 Task: Font style For heading Use Liberation Sans with violet colour & bold. font size for heading '12 Pt. 'Change the font style of data to Arial Blackand font size to  14 Pt. Change the alignment of both headline & data to  Align right. In the sheet  auditingSalesBySKU
Action: Mouse moved to (60, 91)
Screenshot: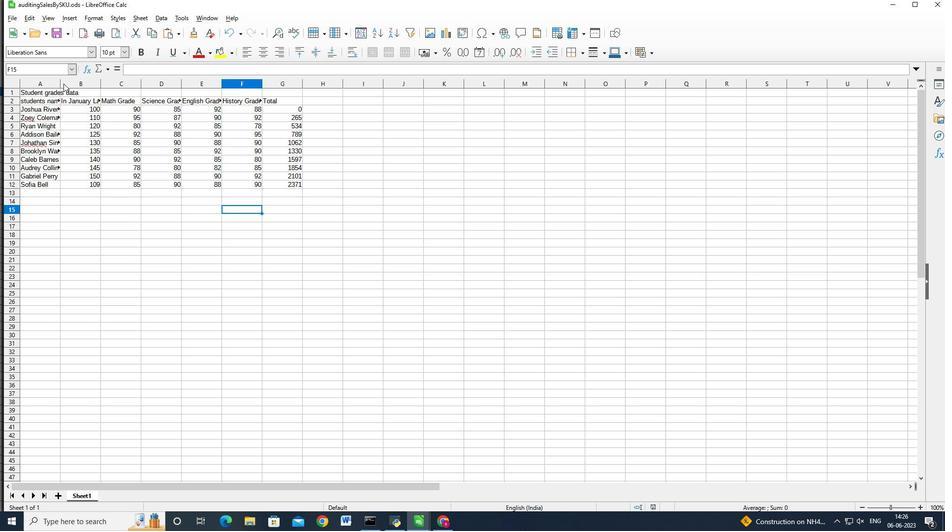 
Action: Mouse pressed left at (60, 91)
Screenshot: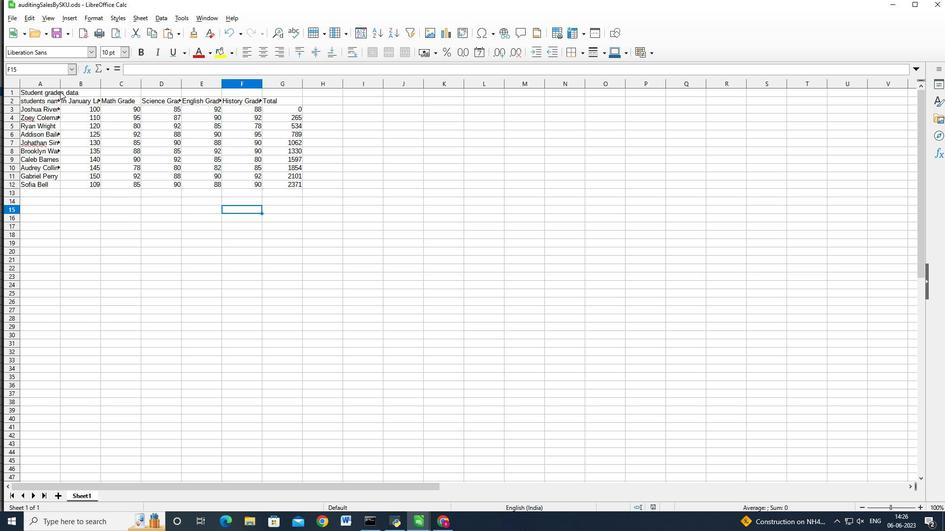 
Action: Mouse moved to (50, 92)
Screenshot: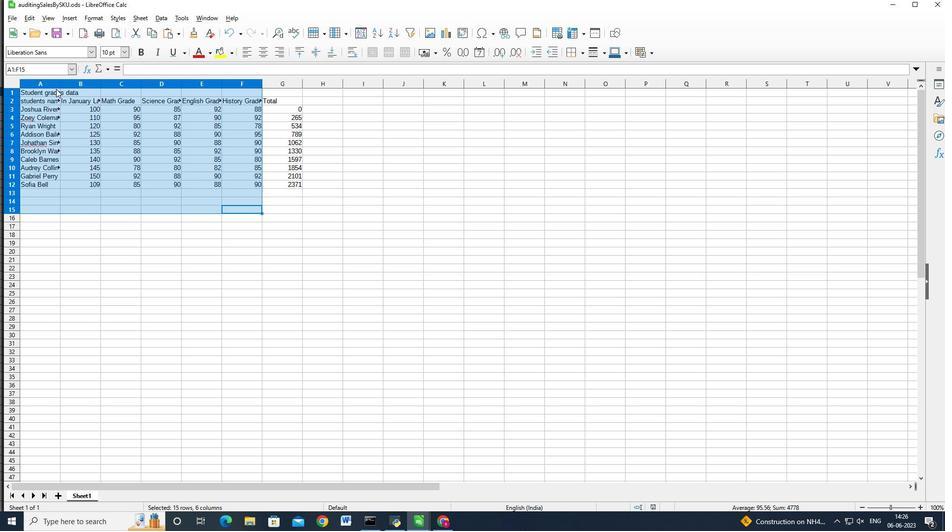 
Action: Mouse pressed left at (50, 92)
Screenshot: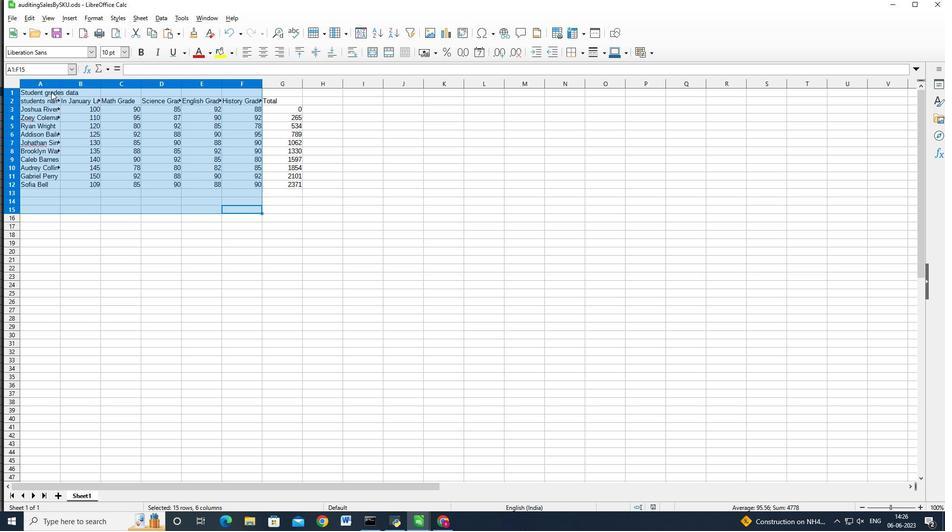 
Action: Mouse moved to (99, 320)
Screenshot: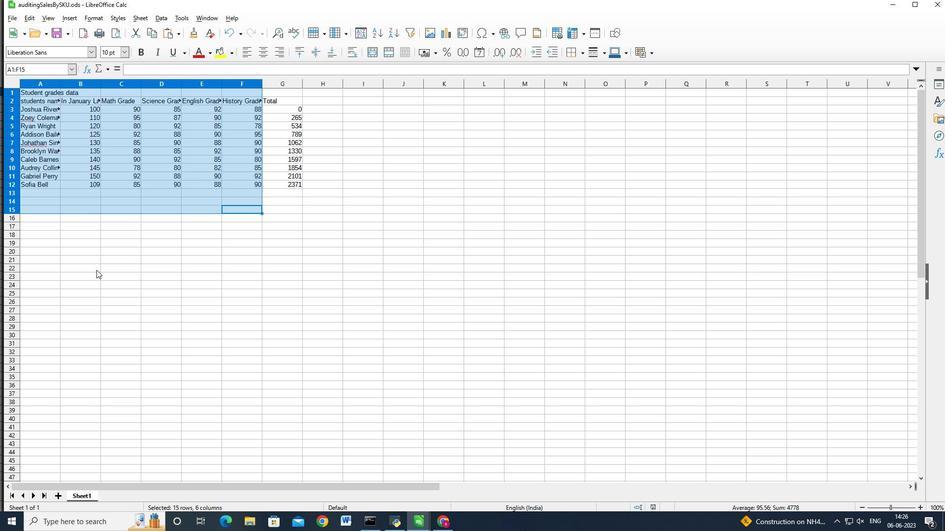 
Action: Mouse pressed right at (99, 320)
Screenshot: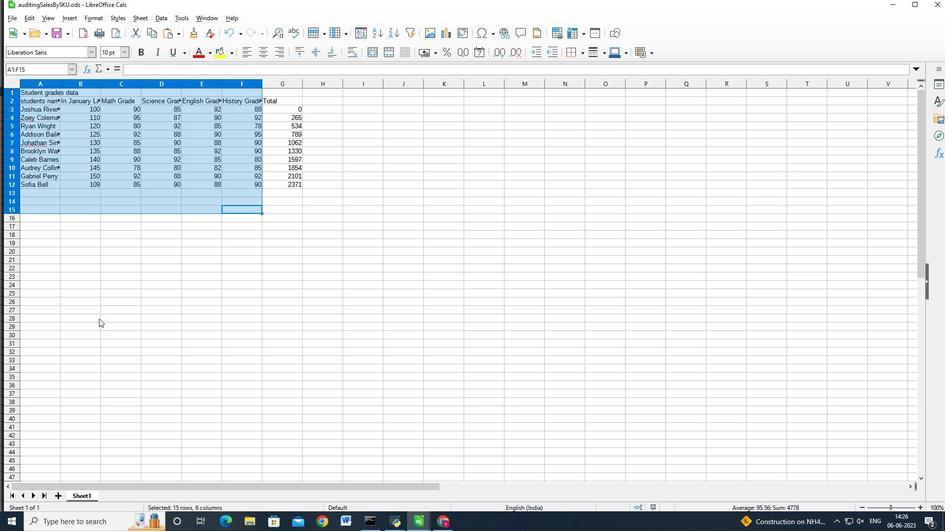 
Action: Mouse moved to (59, 88)
Screenshot: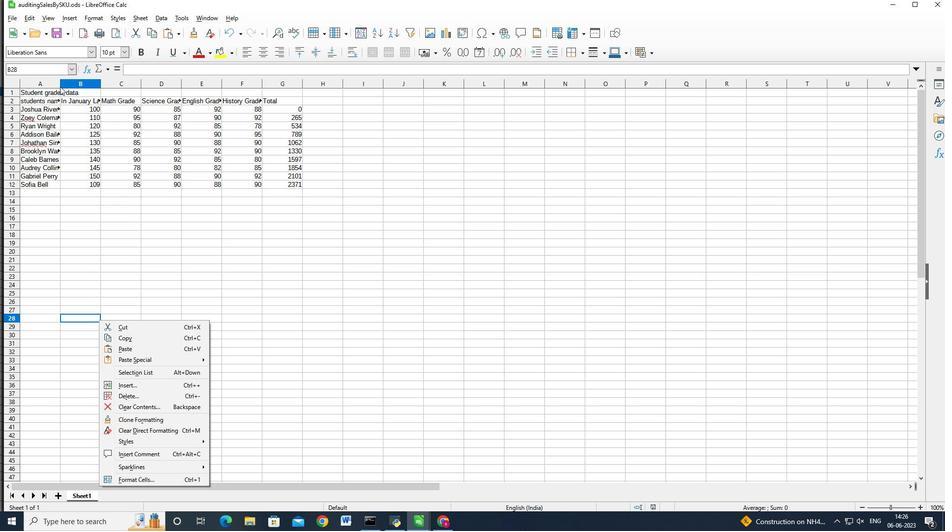
Action: Mouse pressed left at (59, 88)
Screenshot: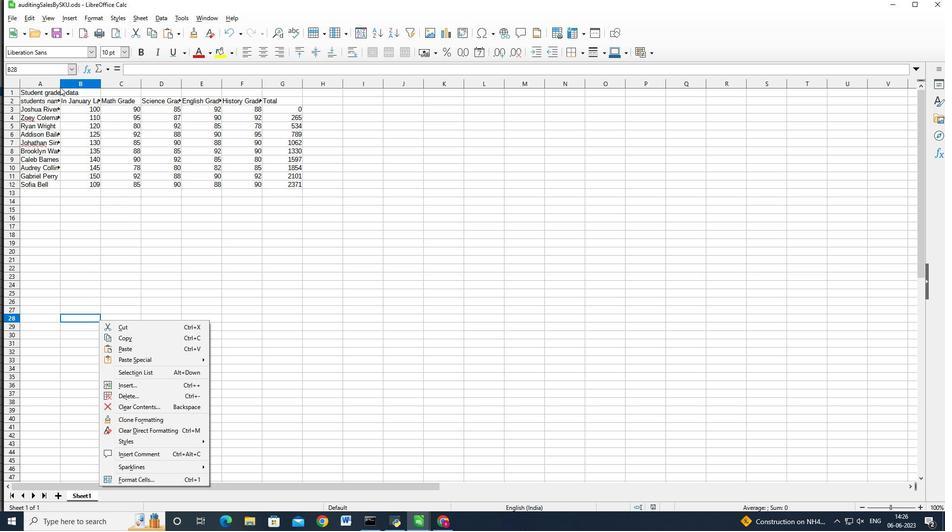 
Action: Mouse moved to (51, 94)
Screenshot: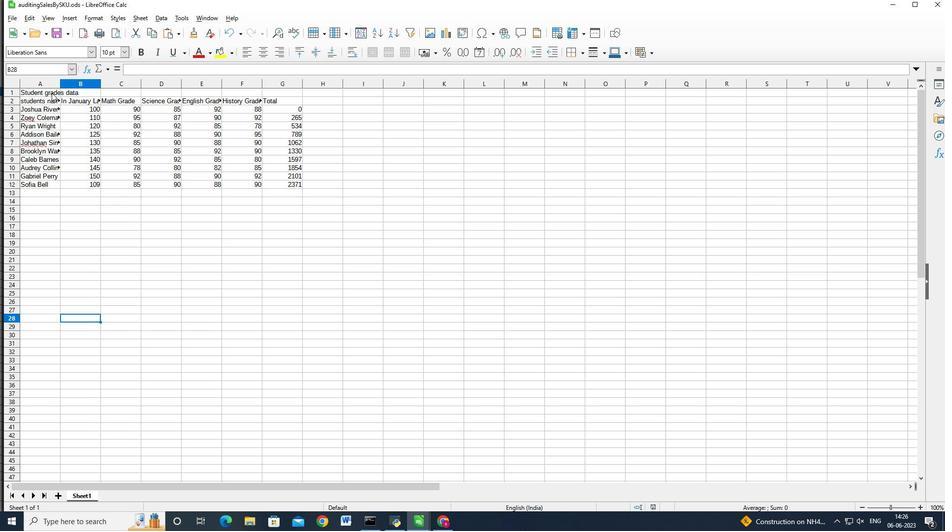 
Action: Mouse pressed left at (51, 94)
Screenshot: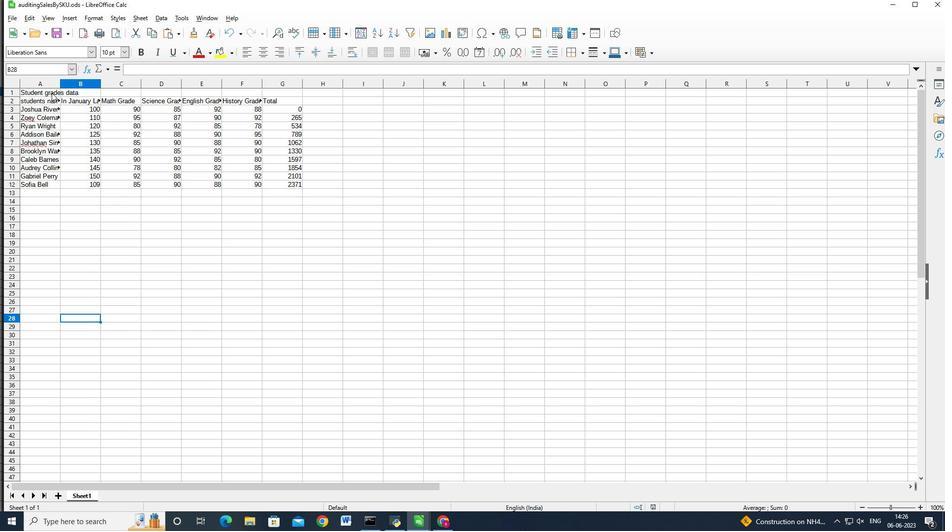 
Action: Mouse moved to (59, 84)
Screenshot: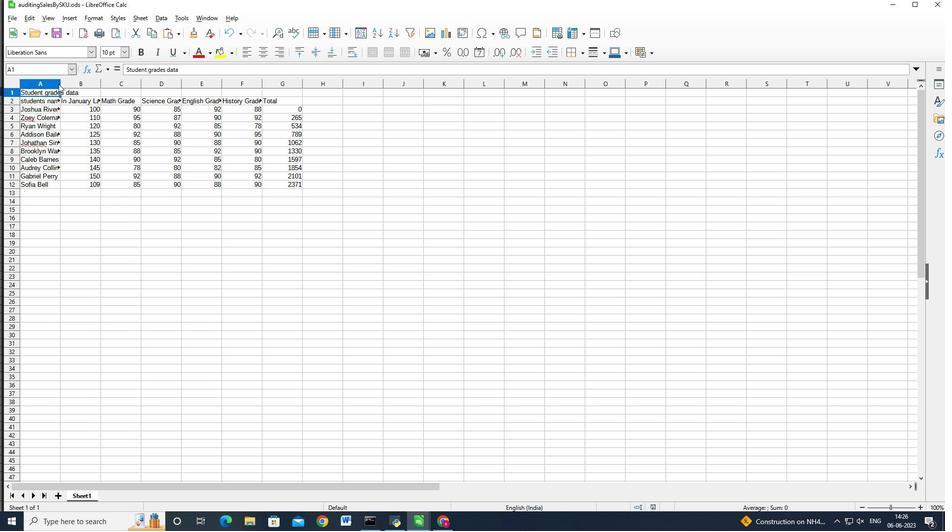 
Action: Mouse pressed left at (59, 84)
Screenshot: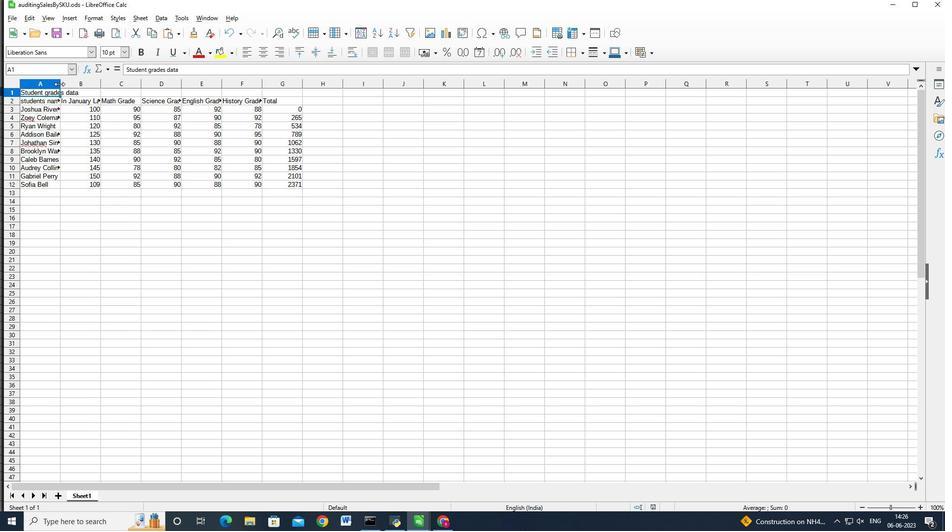 
Action: Mouse pressed left at (59, 84)
Screenshot: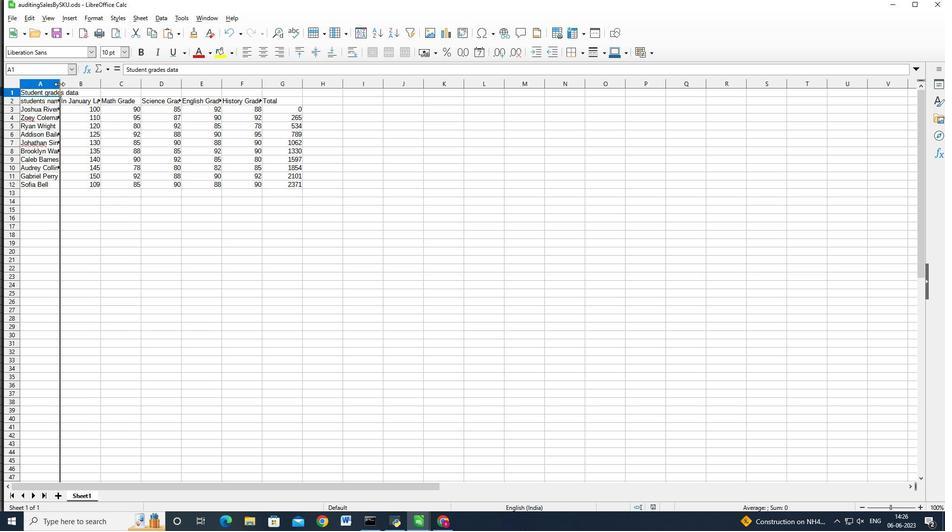 
Action: Mouse moved to (109, 83)
Screenshot: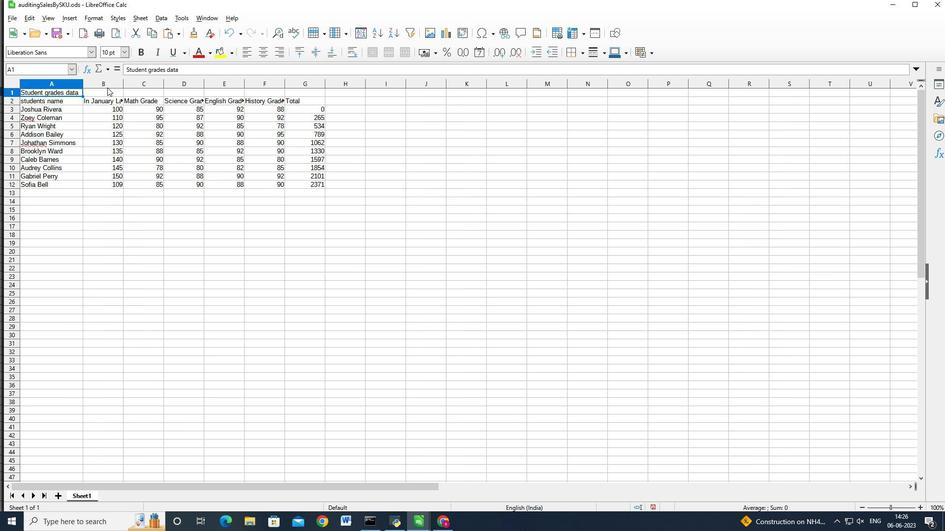 
Action: Mouse pressed left at (109, 83)
Screenshot: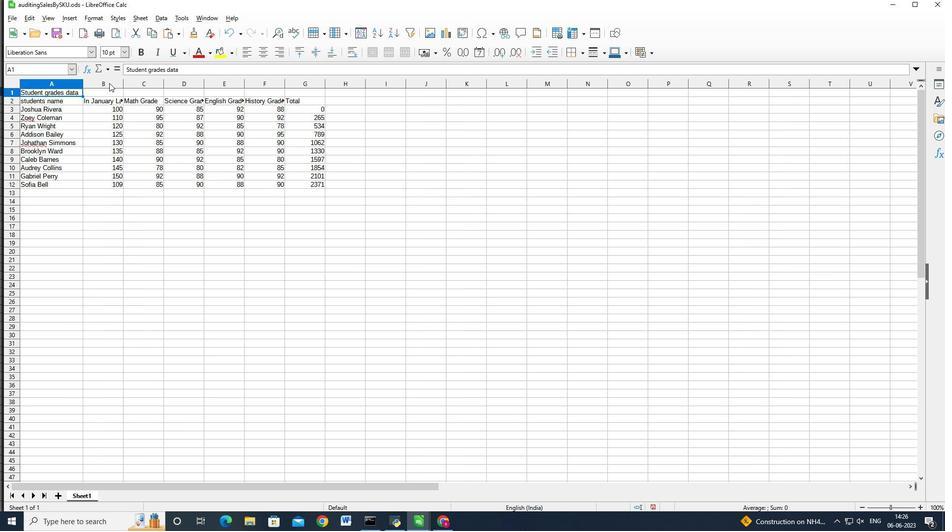 
Action: Mouse moved to (145, 142)
Screenshot: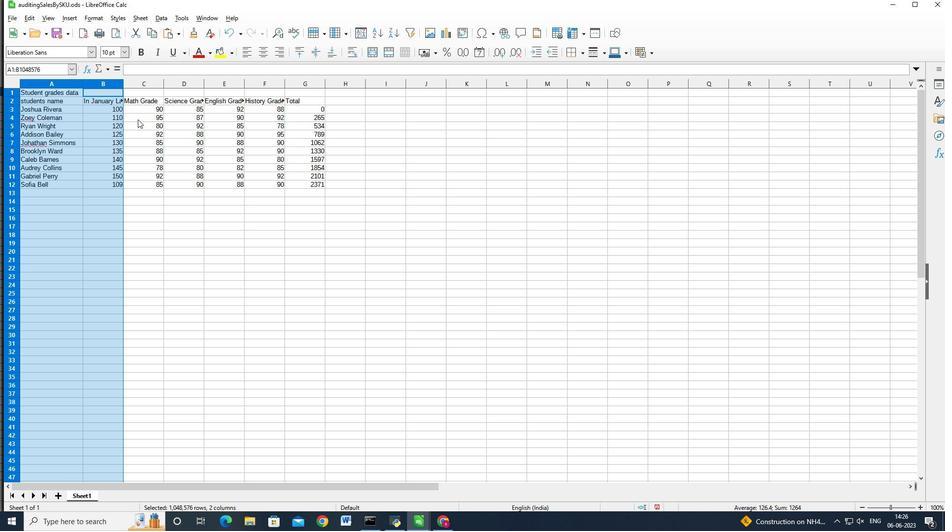 
Action: Mouse pressed right at (145, 142)
Screenshot: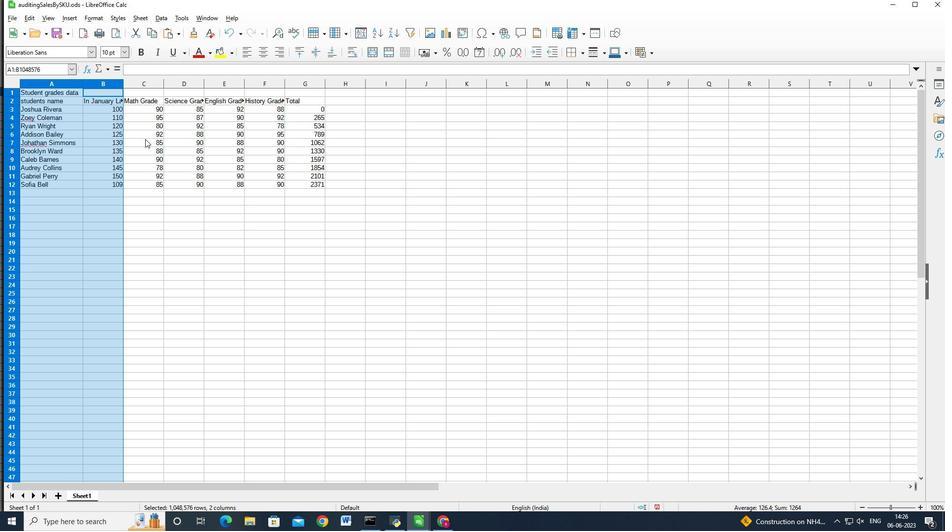 
Action: Mouse moved to (116, 79)
Screenshot: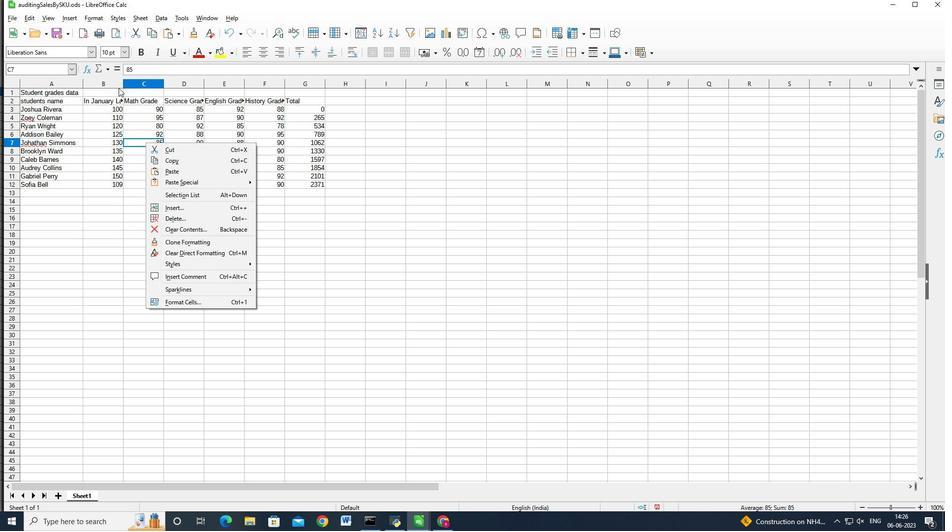 
Action: Mouse pressed left at (116, 79)
Screenshot: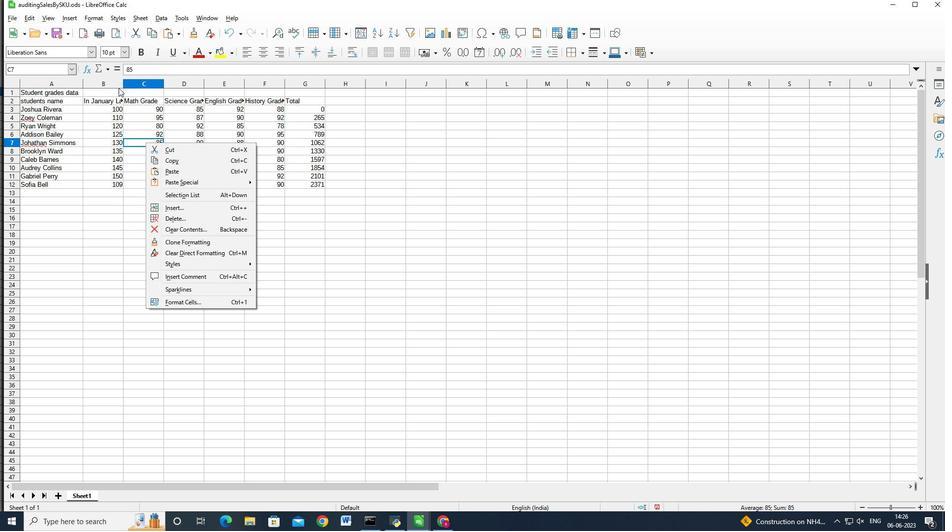 
Action: Mouse moved to (115, 82)
Screenshot: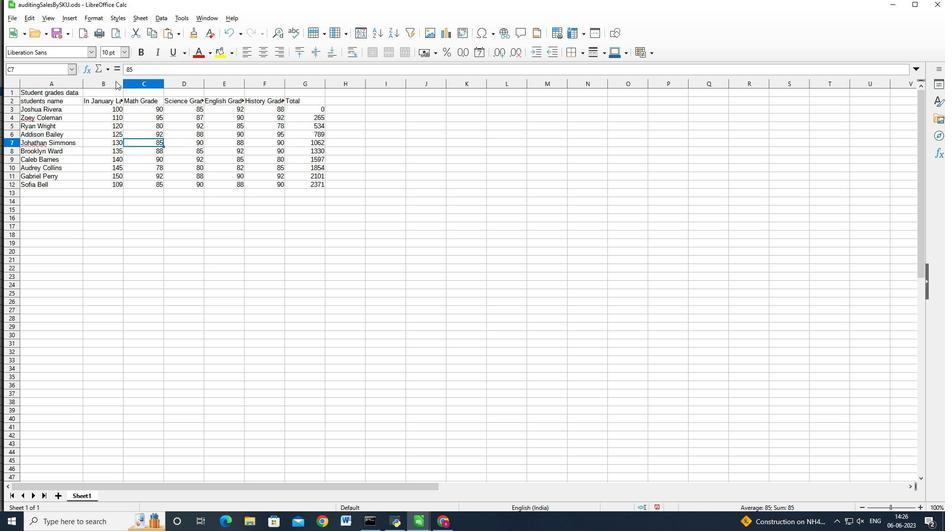 
Action: Mouse pressed left at (115, 82)
Screenshot: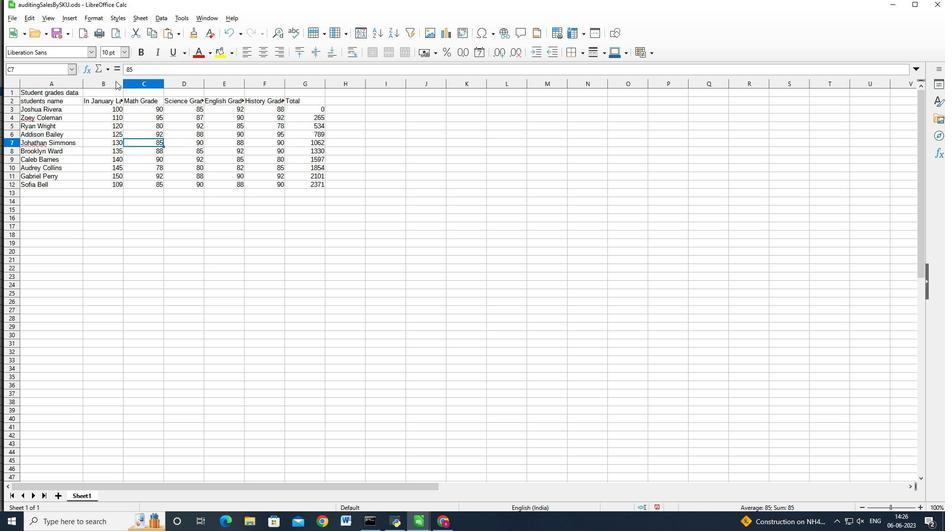 
Action: Mouse moved to (122, 82)
Screenshot: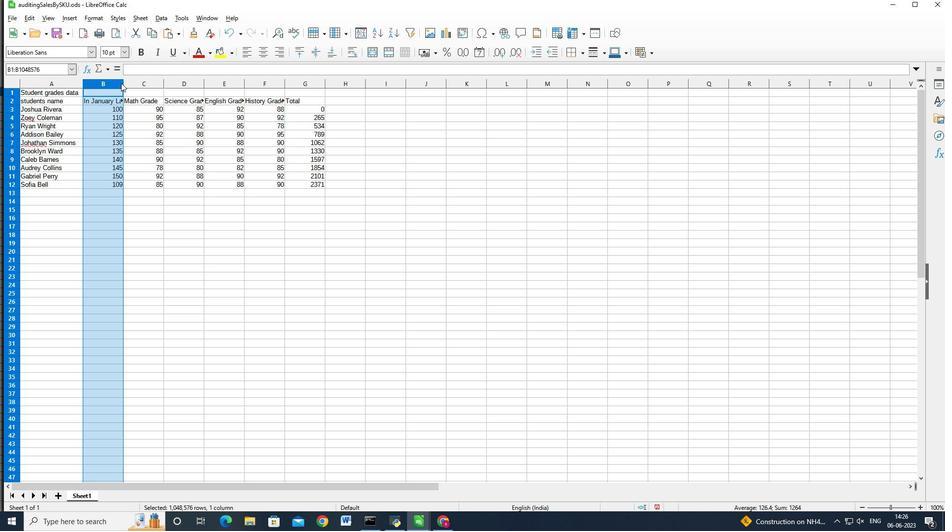 
Action: Mouse pressed left at (122, 82)
Screenshot: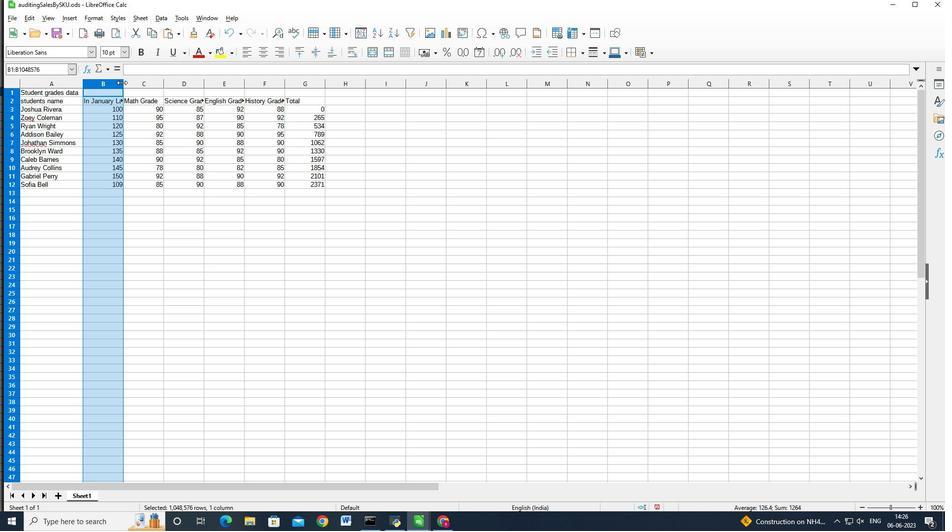 
Action: Mouse pressed left at (122, 82)
Screenshot: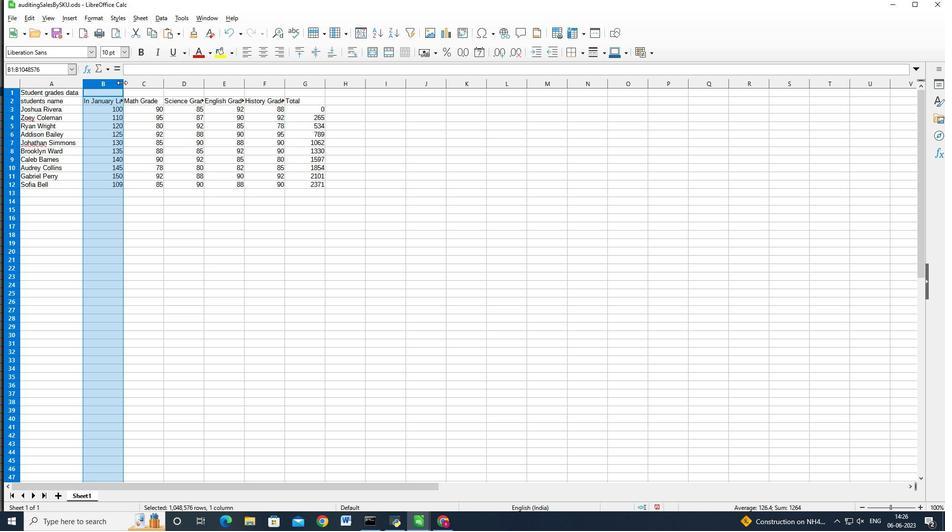
Action: Mouse moved to (59, 94)
Screenshot: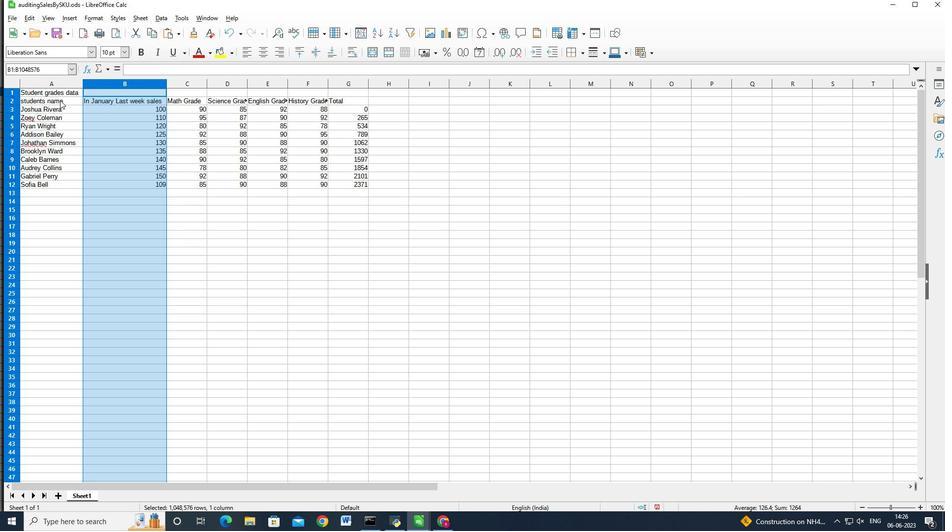 
Action: Mouse pressed left at (59, 94)
Screenshot: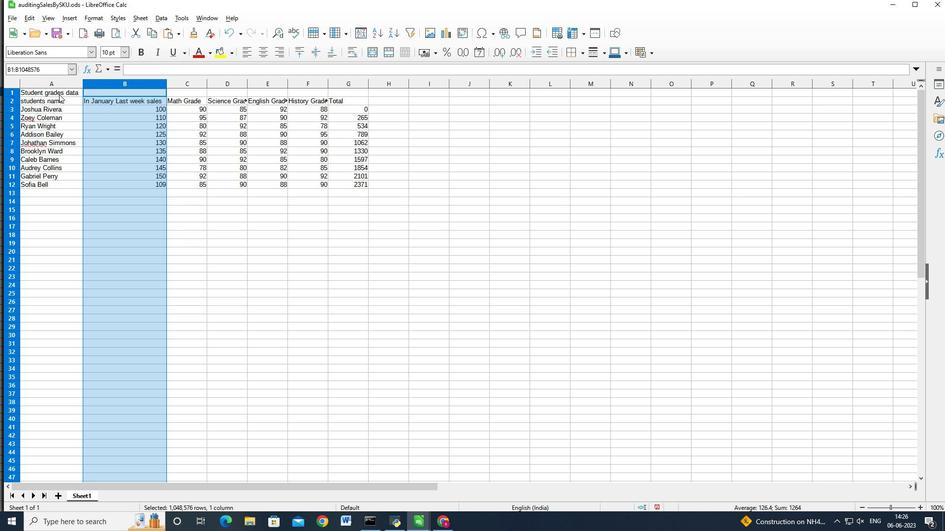 
Action: Mouse moved to (50, 54)
Screenshot: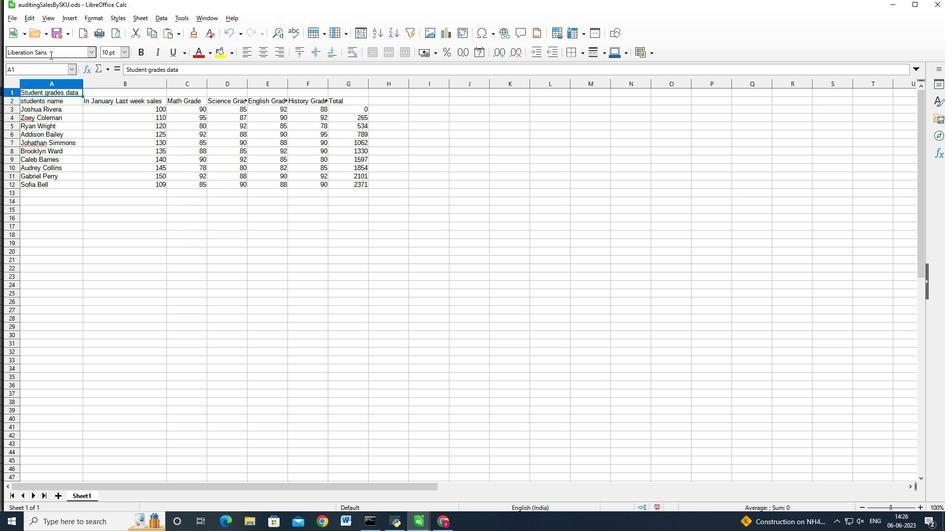 
Action: Mouse pressed left at (50, 54)
Screenshot: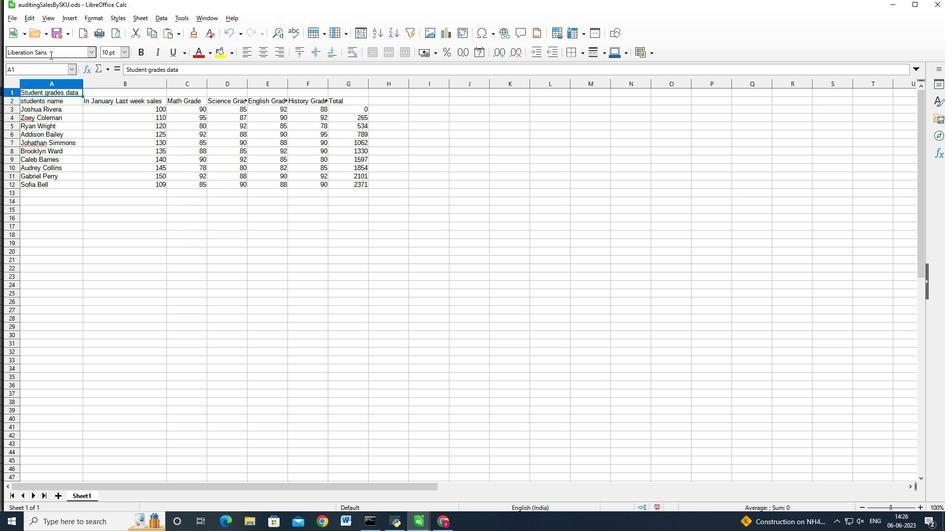 
Action: Key pressed <Key.backspace><Key.backspace><Key.backspace><Key.backspace><Key.backspace><Key.backspace><Key.backspace><Key.backspace><Key.backspace><Key.backspace><Key.backspace><Key.backspace><Key.backspace><Key.backspace><Key.backspace><Key.backspace><Key.backspace><Key.backspace><Key.backspace><Key.backspace><Key.backspace><Key.shift>Liberation<Key.space><Key.shift_r>Sans<Key.enter>
Screenshot: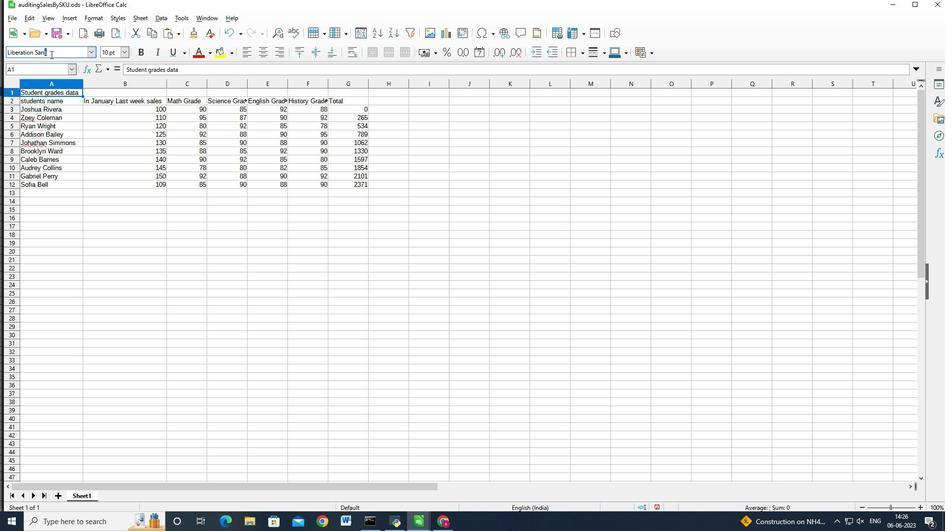 
Action: Mouse moved to (208, 54)
Screenshot: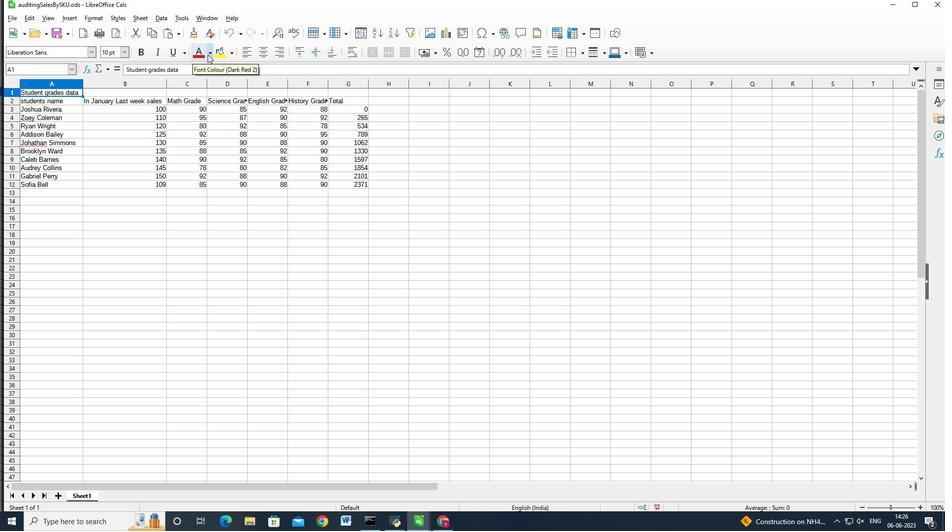 
Action: Mouse pressed left at (208, 54)
Screenshot: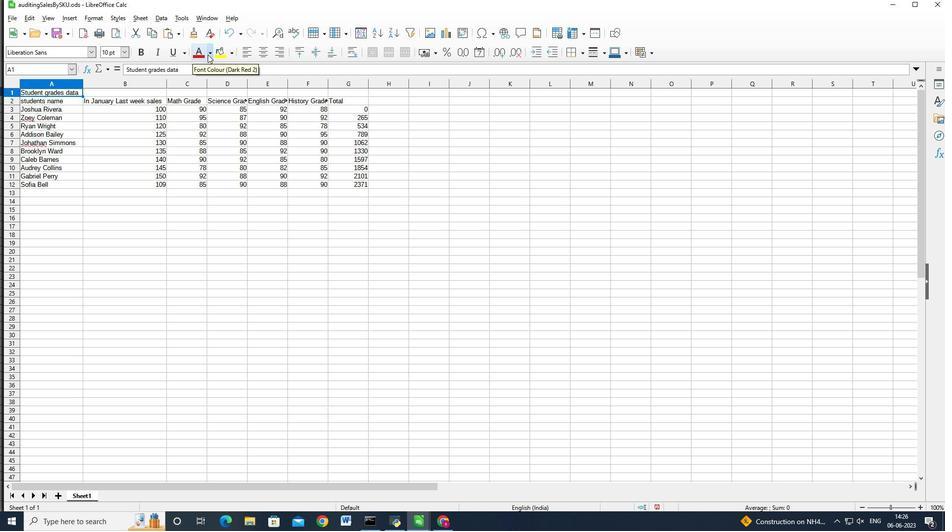 
Action: Mouse moved to (231, 213)
Screenshot: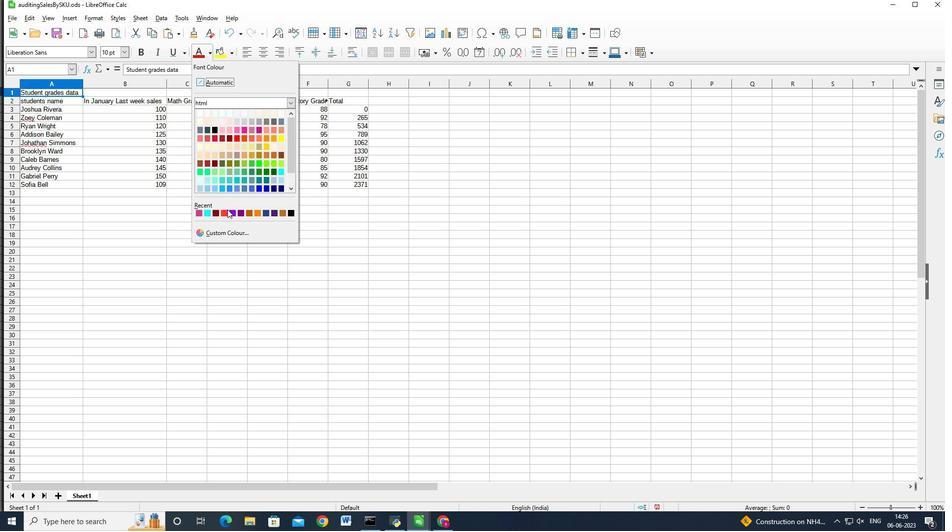 
Action: Mouse pressed left at (231, 213)
Screenshot: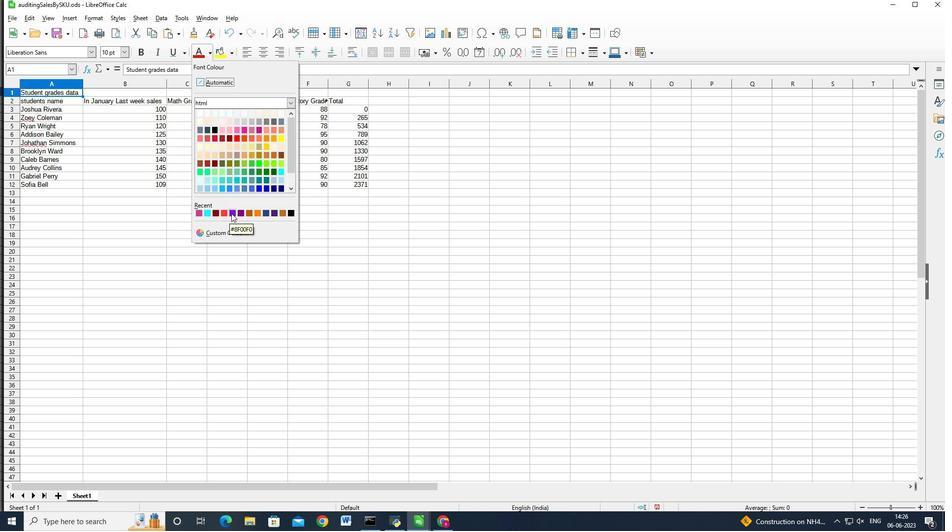 
Action: Mouse moved to (147, 52)
Screenshot: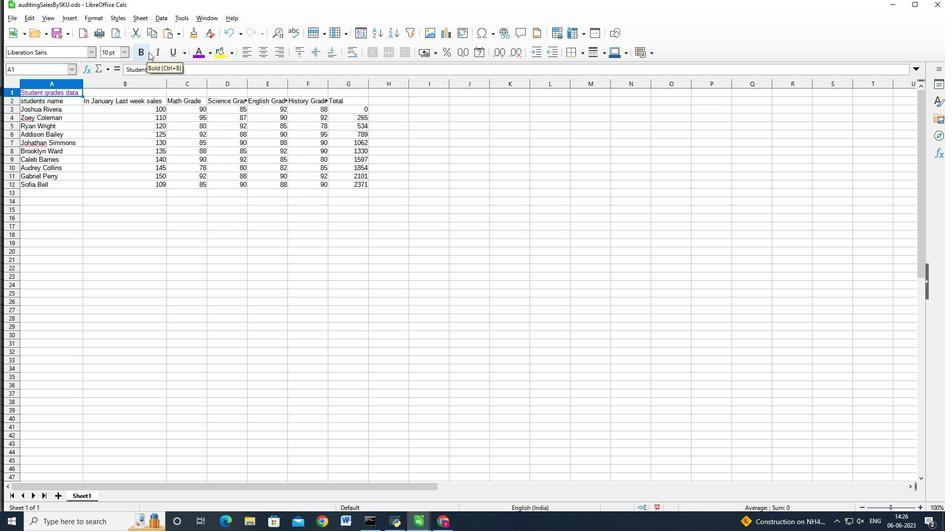 
Action: Mouse pressed left at (147, 52)
Screenshot: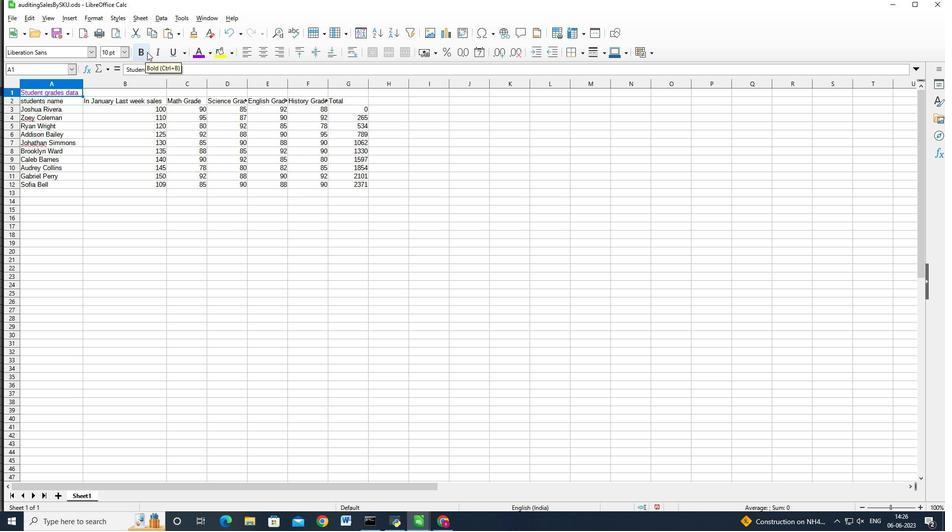 
Action: Mouse moved to (127, 50)
Screenshot: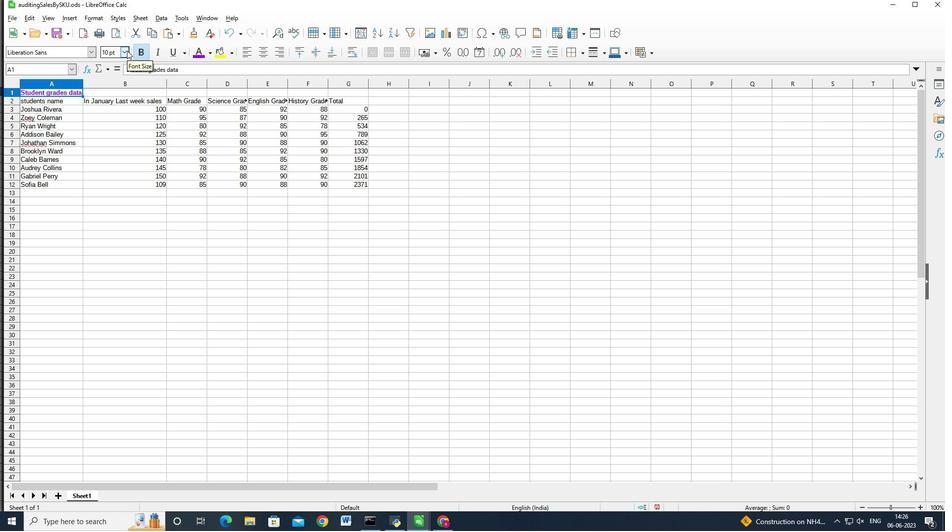 
Action: Mouse pressed left at (127, 50)
Screenshot: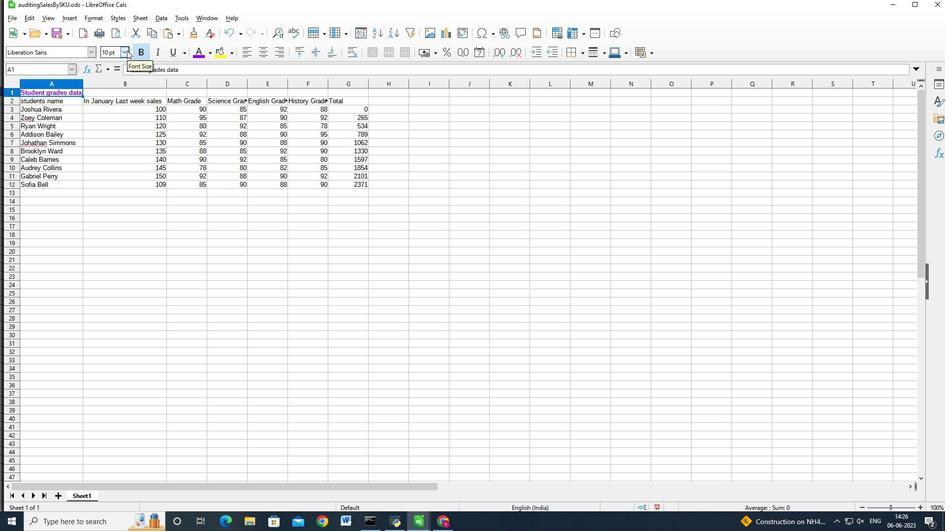 
Action: Mouse moved to (111, 121)
Screenshot: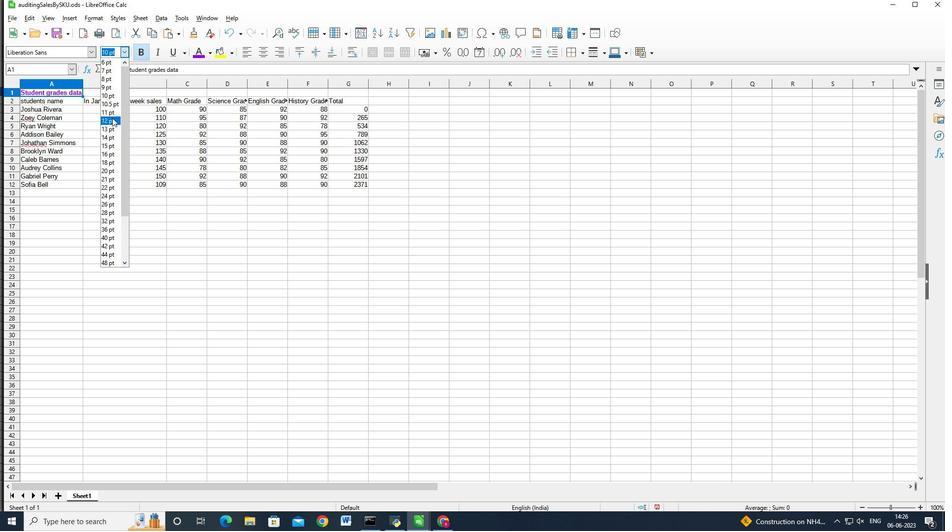
Action: Mouse pressed left at (111, 121)
Screenshot: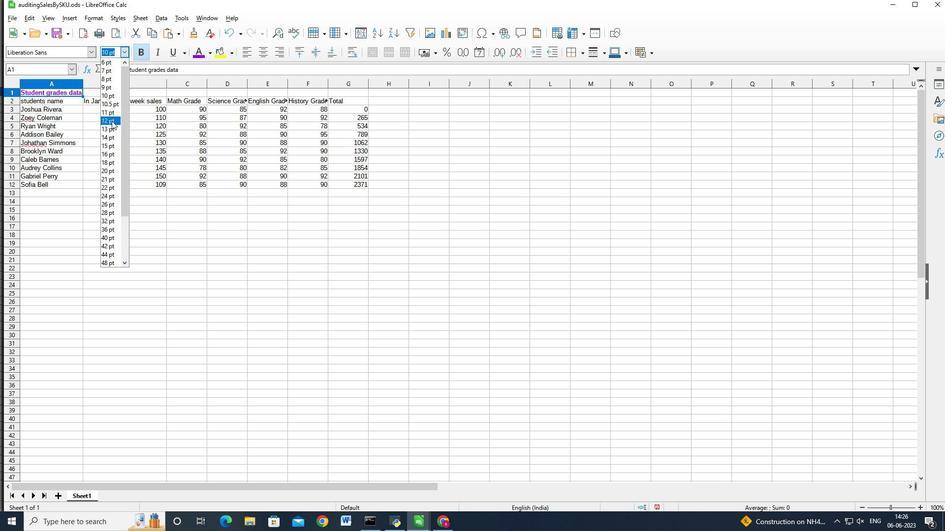 
Action: Mouse moved to (60, 102)
Screenshot: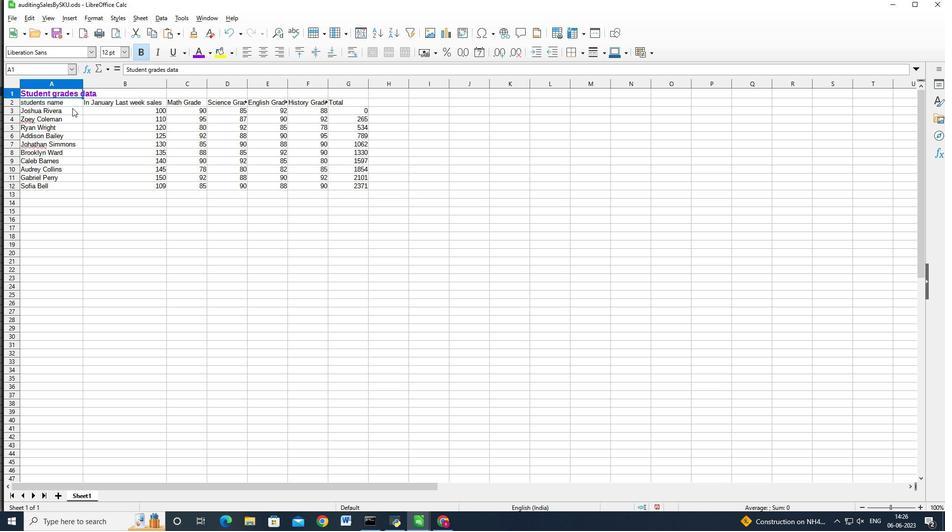 
Action: Mouse pressed left at (60, 102)
Screenshot: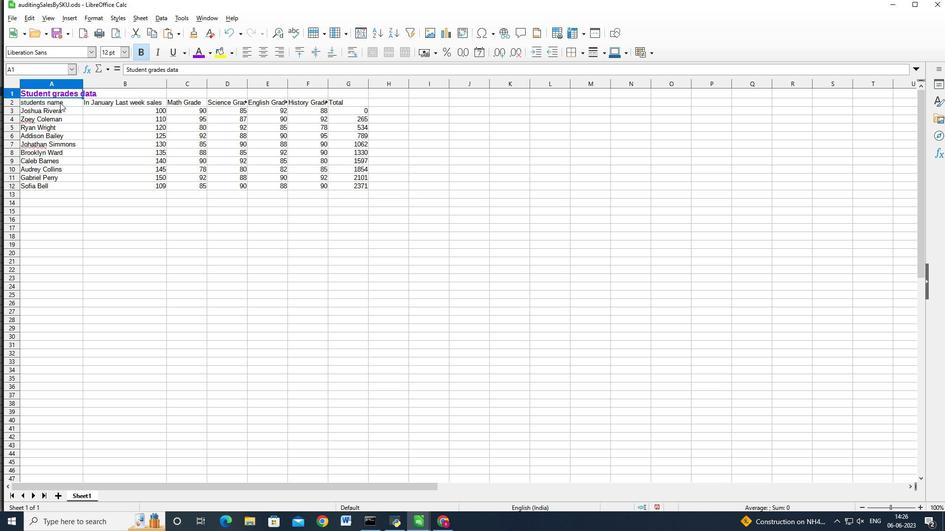 
Action: Key pressed <Key.shift><Key.right><Key.right><Key.right><Key.right><Key.right><Key.right><Key.down><Key.down><Key.down><Key.down><Key.down><Key.down><Key.down><Key.down><Key.down><Key.down>
Screenshot: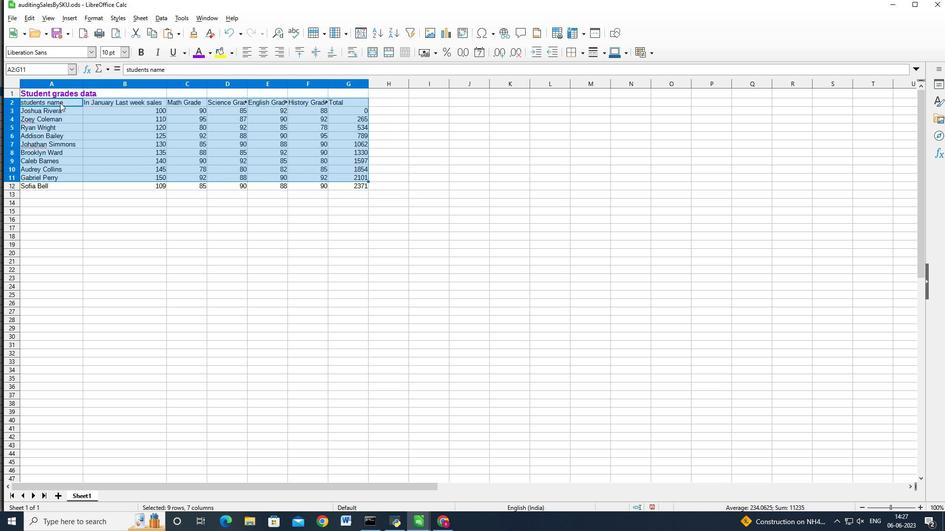 
Action: Mouse moved to (61, 54)
Screenshot: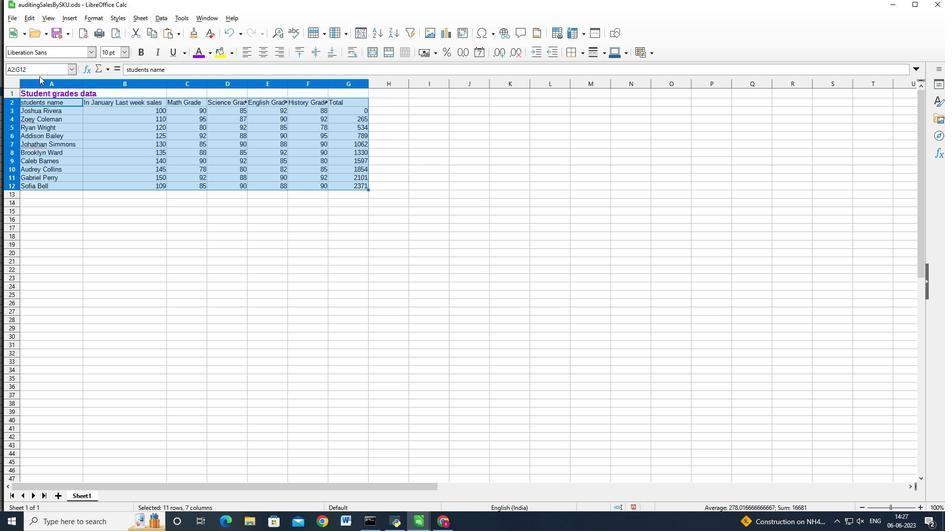 
Action: Mouse pressed left at (61, 54)
Screenshot: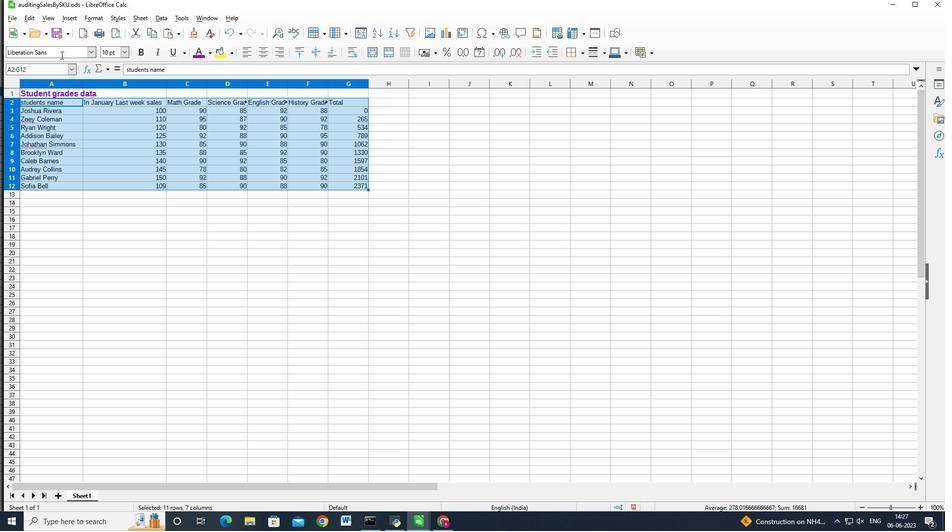 
Action: Key pressed <Key.backspace><Key.backspace><Key.backspace><Key.backspace><Key.backspace><Key.backspace><Key.backspace><Key.backspace><Key.backspace><Key.backspace><Key.backspace><Key.backspace><Key.backspace><Key.backspace><Key.backspace><Key.backspace><Key.backspace><Key.shift_r>Arial<Key.space><Key.shift>Blackand<Key.enter>
Screenshot: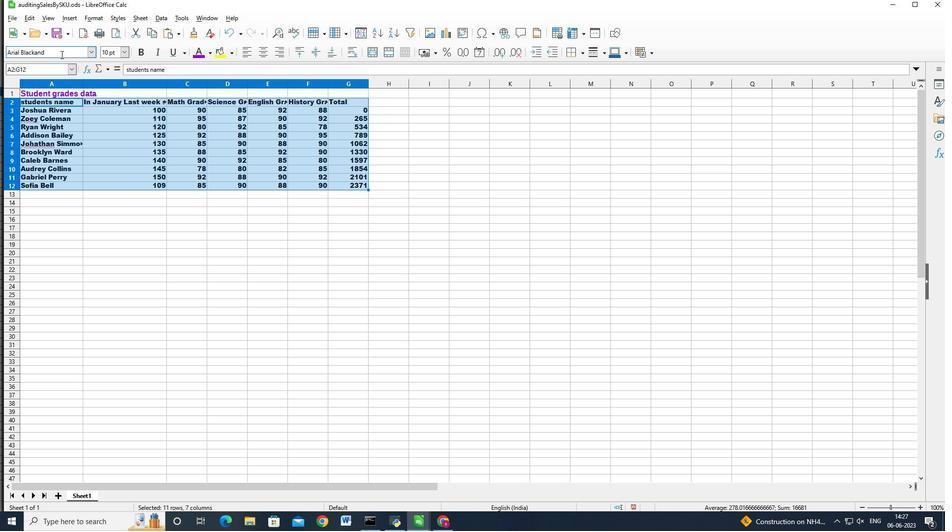 
Action: Mouse moved to (127, 50)
Screenshot: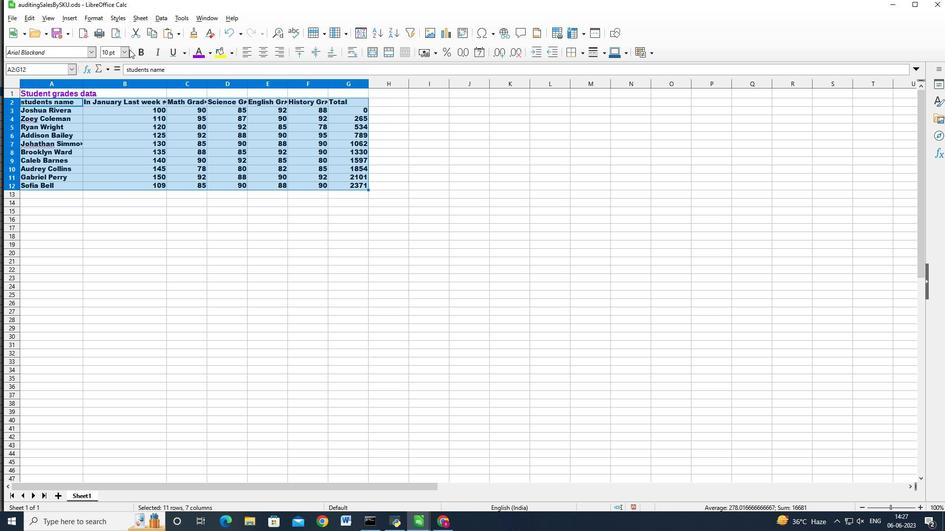 
Action: Mouse pressed left at (127, 50)
Screenshot: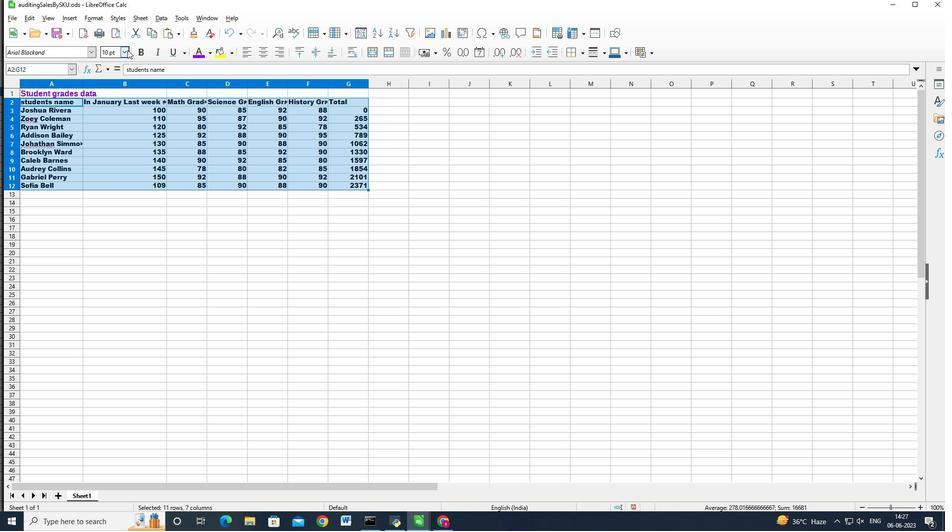 
Action: Mouse moved to (114, 135)
Screenshot: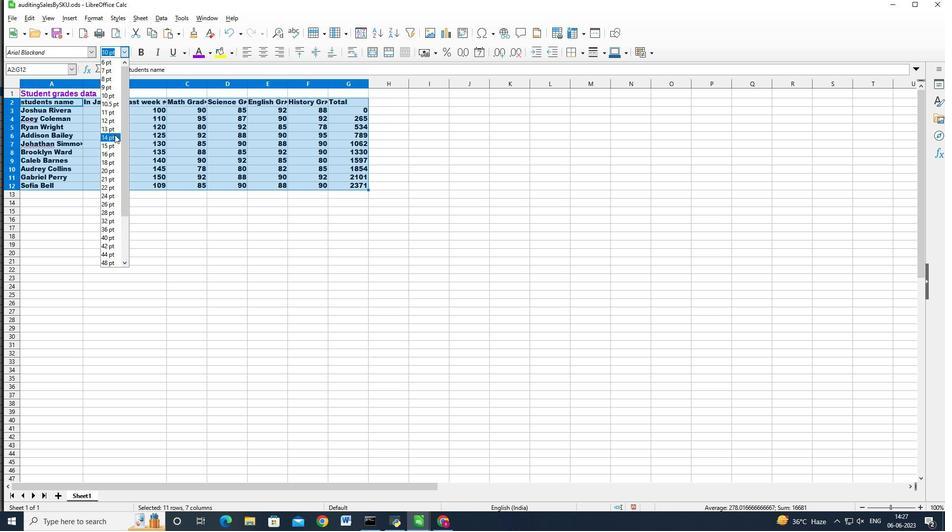 
Action: Mouse pressed left at (114, 135)
Screenshot: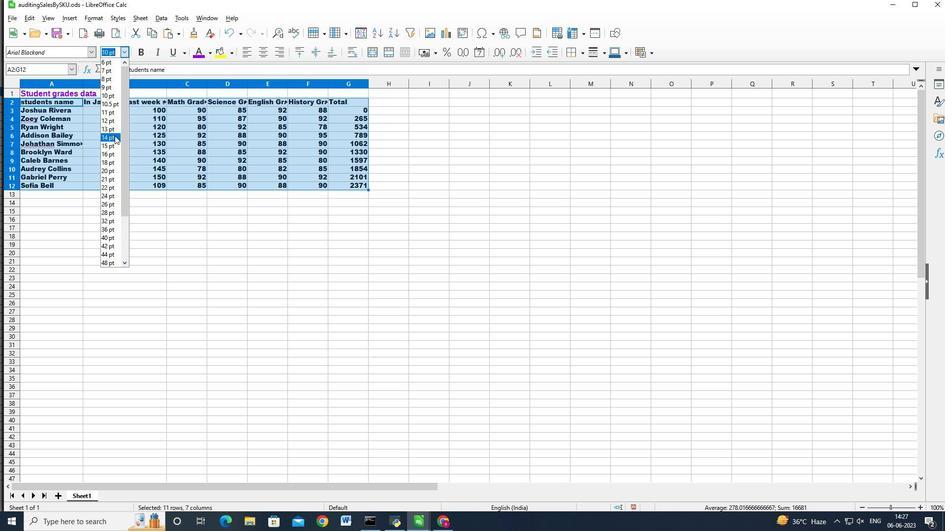 
Action: Mouse moved to (49, 91)
Screenshot: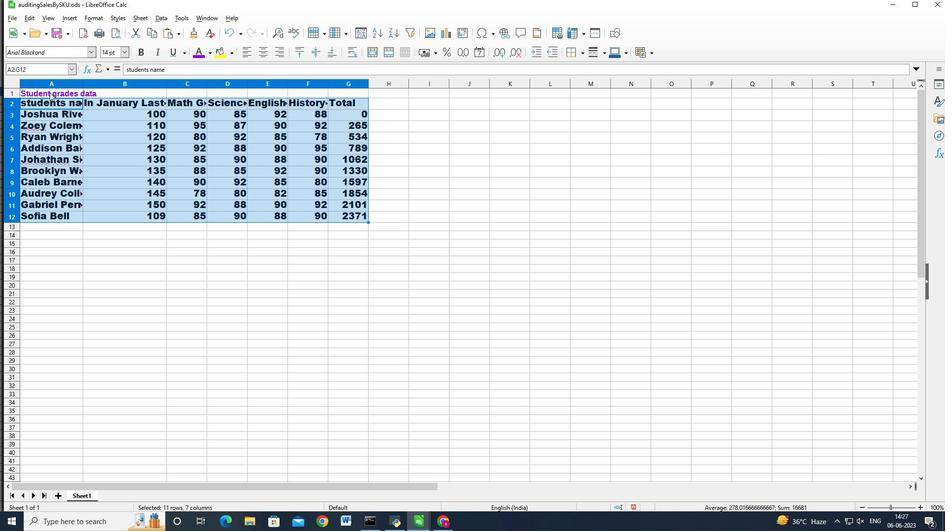 
Action: Mouse pressed left at (49, 91)
Screenshot: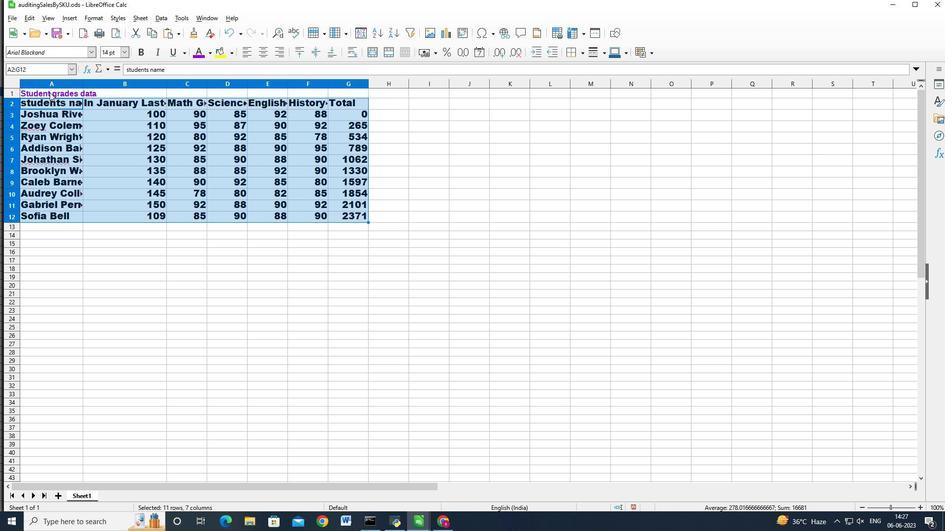 
Action: Mouse moved to (91, 90)
Screenshot: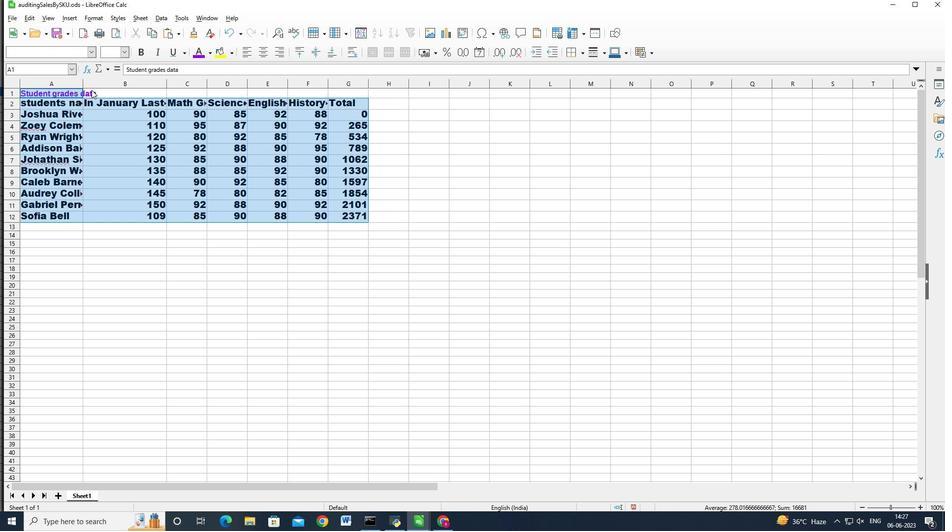 
Action: Mouse pressed left at (91, 90)
Screenshot: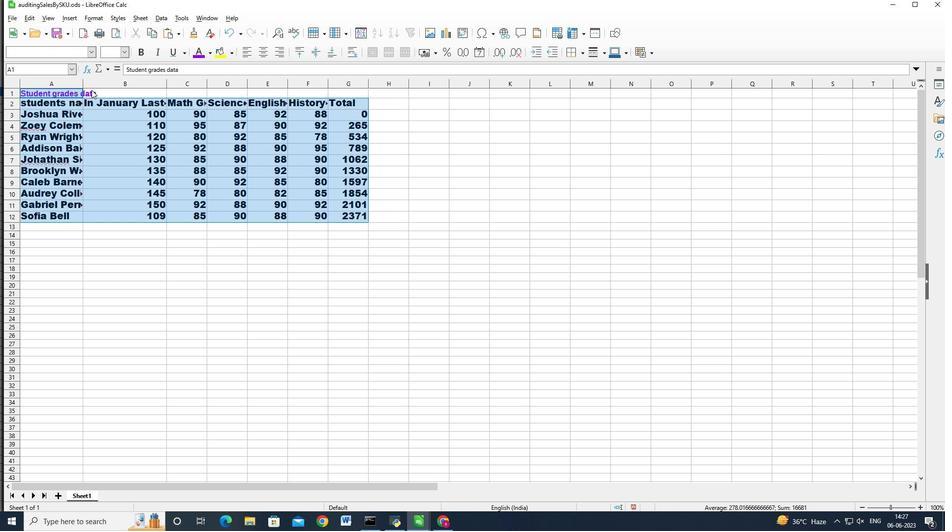 
Action: Mouse moved to (279, 52)
Screenshot: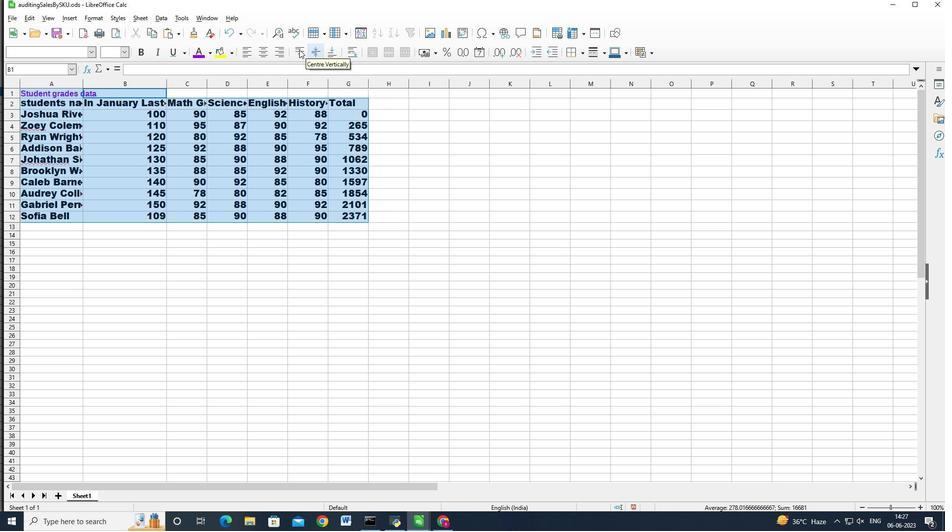 
Action: Mouse pressed left at (279, 52)
Screenshot: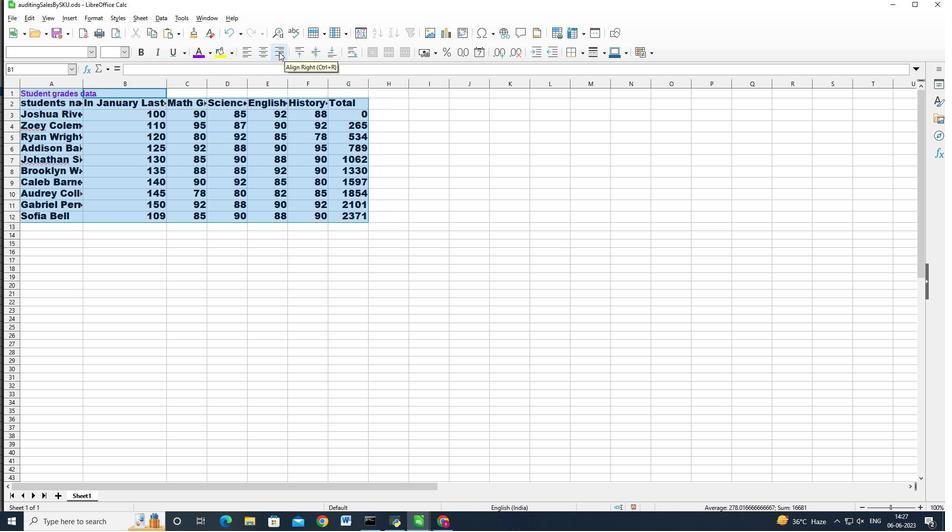 
Action: Mouse moved to (355, 200)
Screenshot: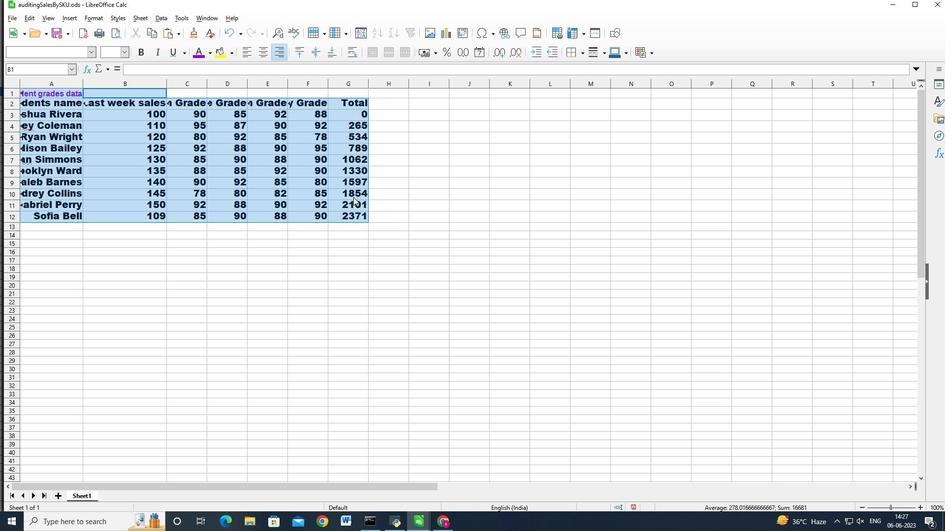 
Action: Key pressed ctrl+S
Screenshot: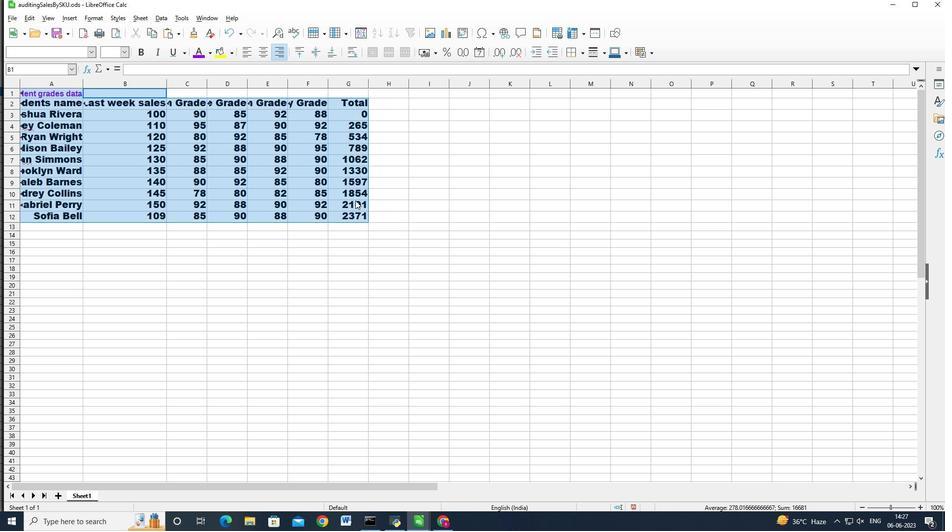 
Action: Mouse moved to (443, 164)
Screenshot: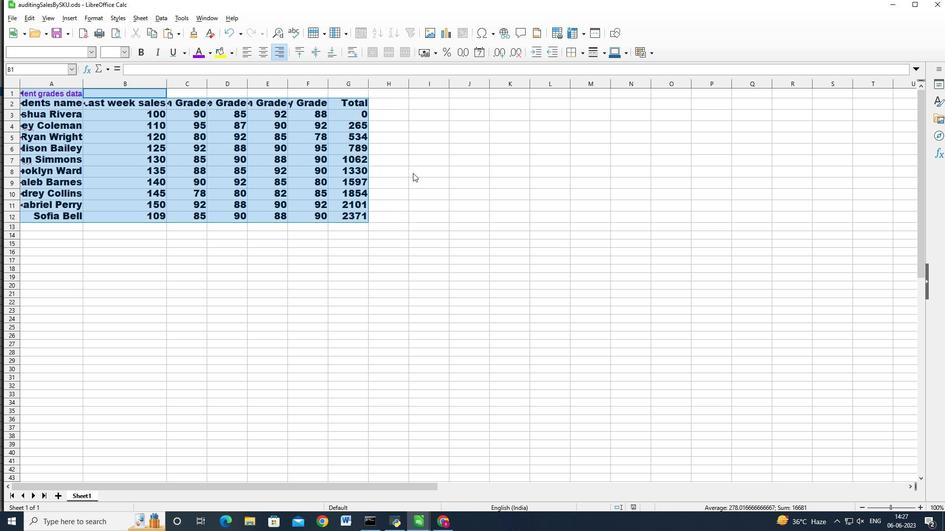 
